 Task: Search for accommodations in Sarankhola, Bangladesh, for 8 guests from 12th July to 16th July on Airbnb.
Action: Mouse pressed left at (457, 115)
Screenshot: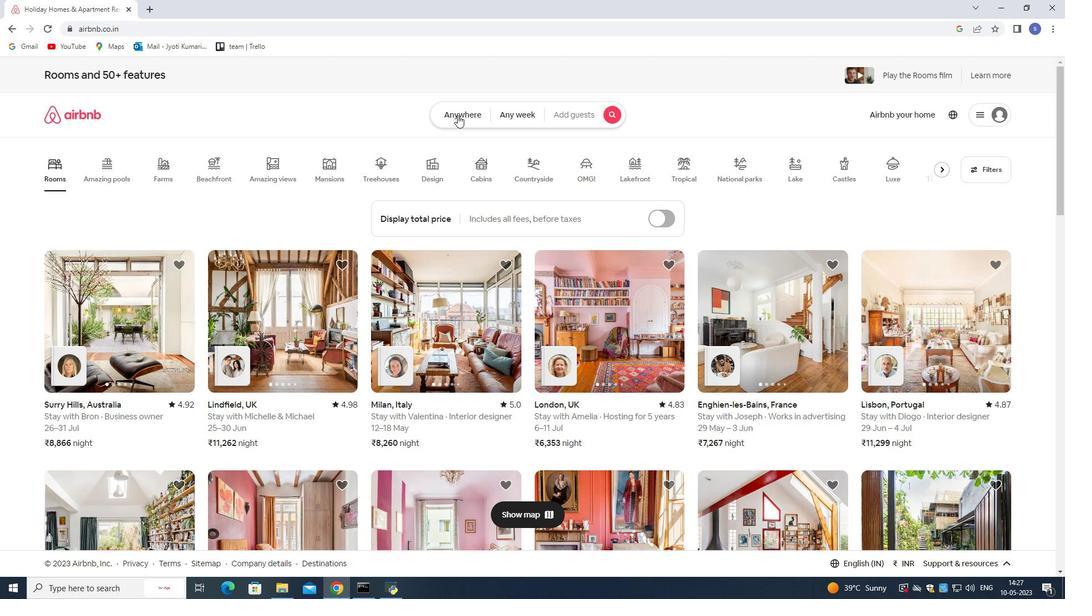 
Action: Mouse moved to (401, 158)
Screenshot: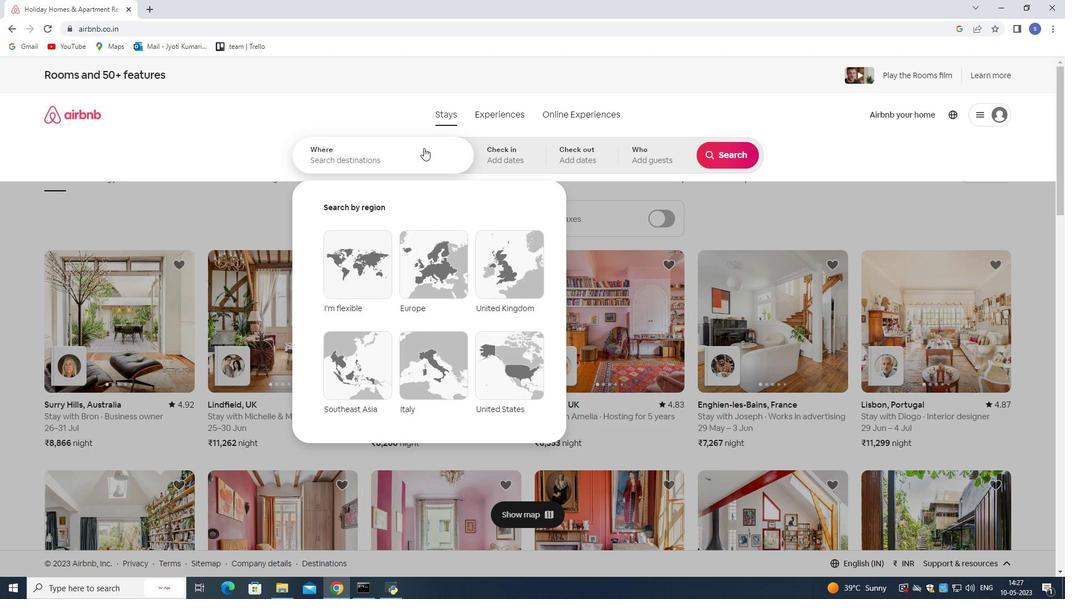 
Action: Mouse pressed left at (401, 158)
Screenshot: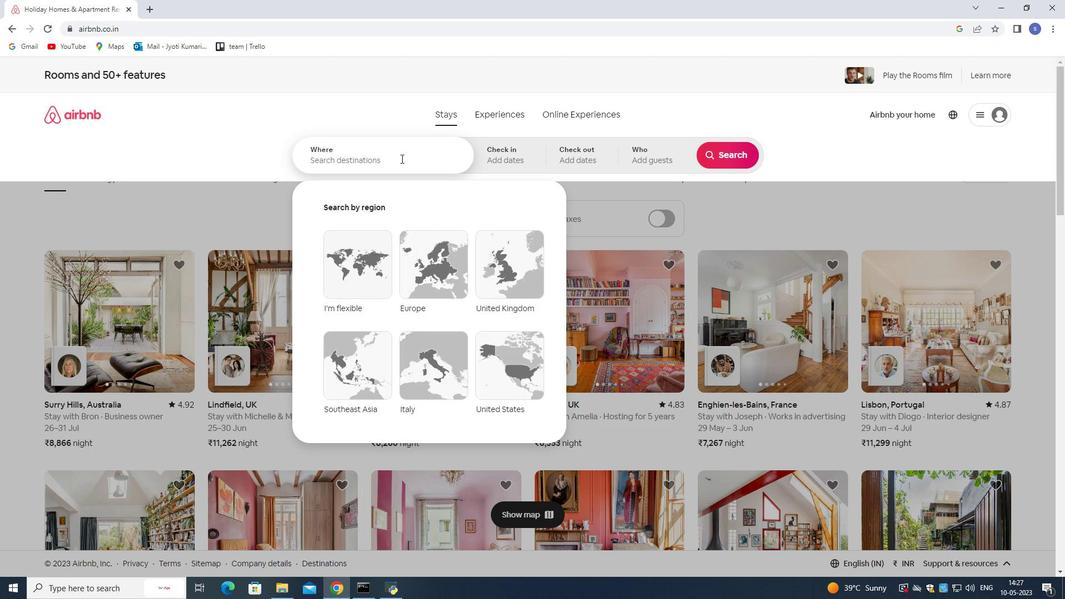 
Action: Mouse moved to (391, 169)
Screenshot: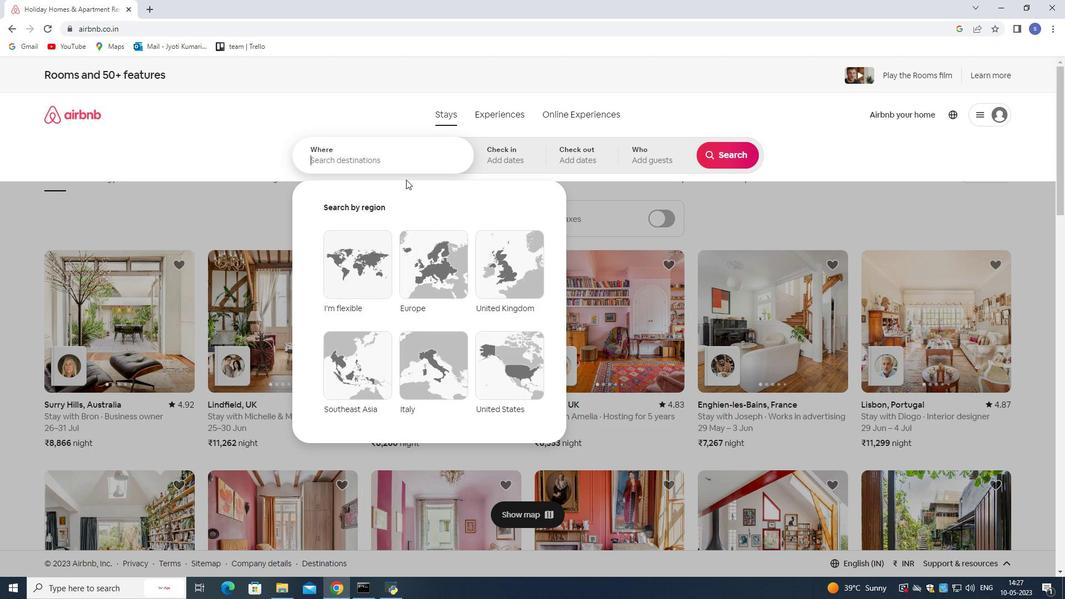 
Action: Key pressed ay<Key.backspace><Key.backspace><Key.caps_lock><Key.caps_lock><Key.caps_lock><Key.caps_lock><Key.caps_lock><Key.caps_lock><Key.caps_lock><Key.caps_lock><Key.caps_lock>SAR<Key.caps_lock><Key.backspace><Key.backspace><Key.backspace>sarankhola
Screenshot: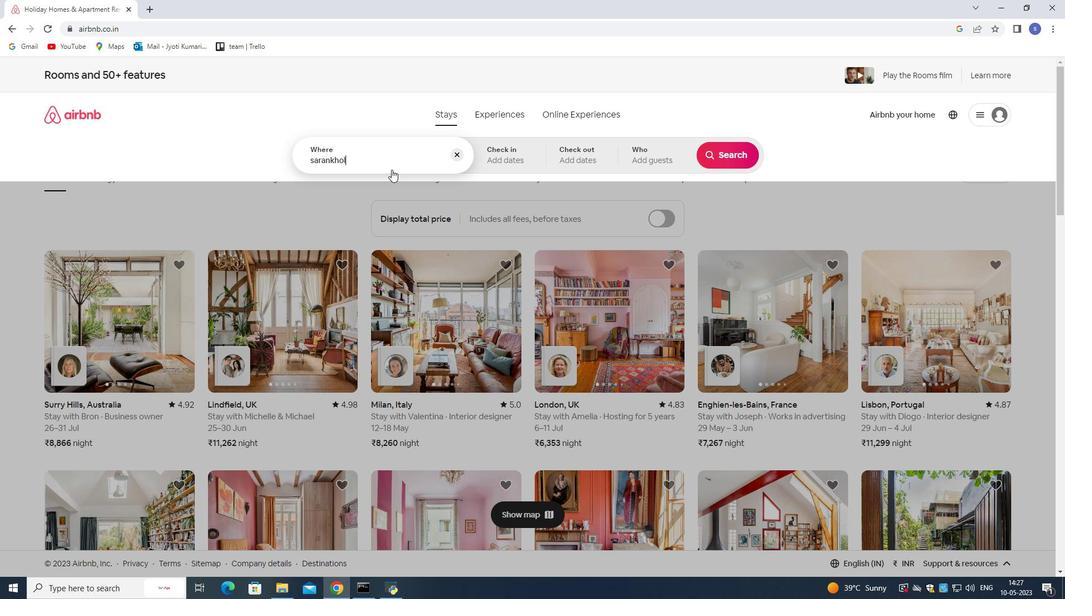 
Action: Mouse moved to (391, 157)
Screenshot: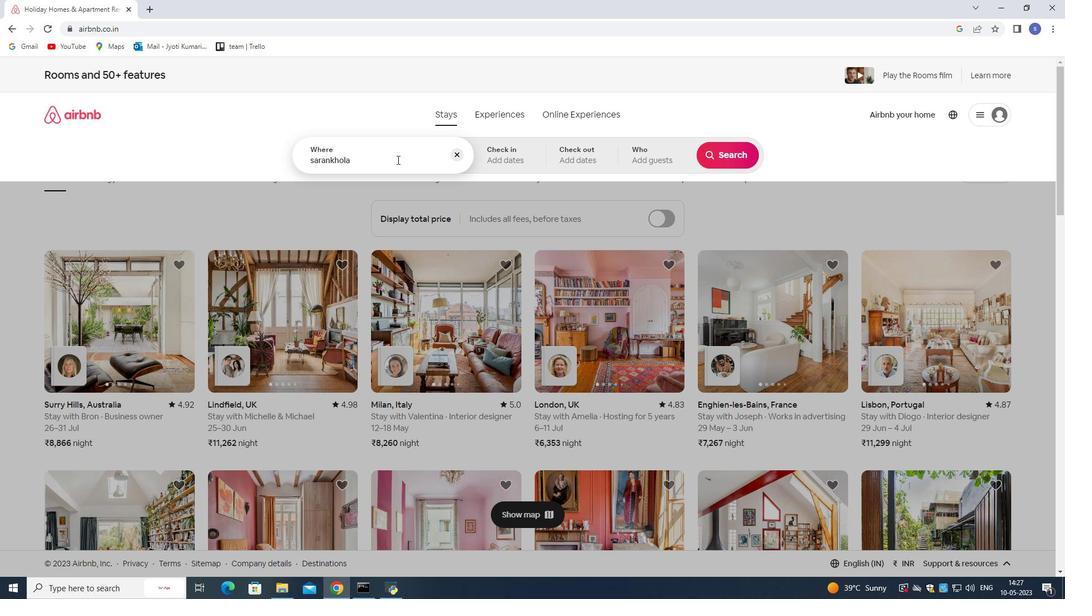 
Action: Key pressed ,<Key.space>bangladesh
Screenshot: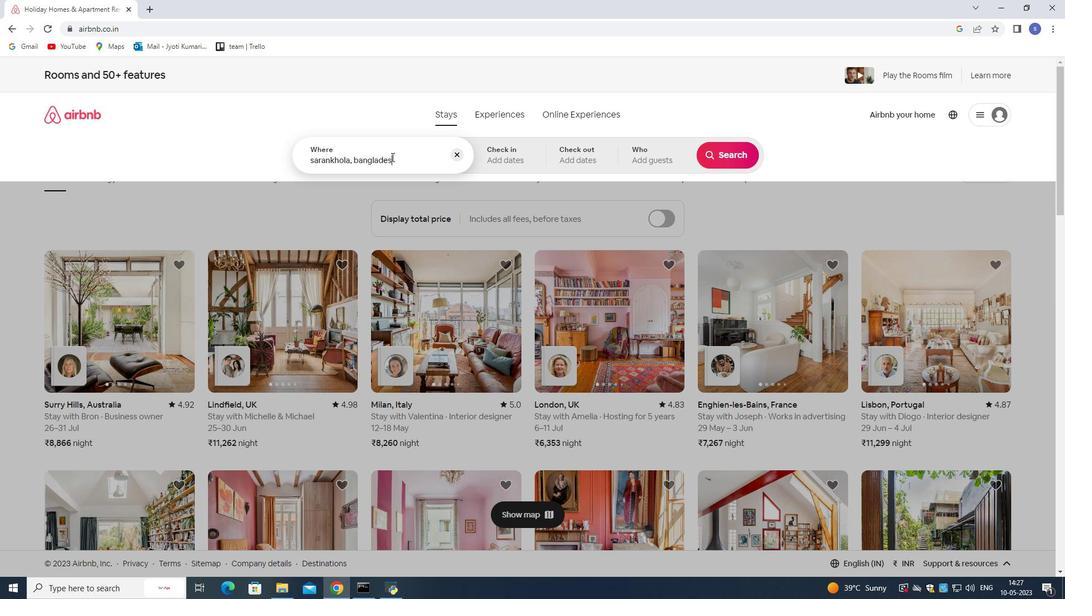 
Action: Mouse moved to (504, 147)
Screenshot: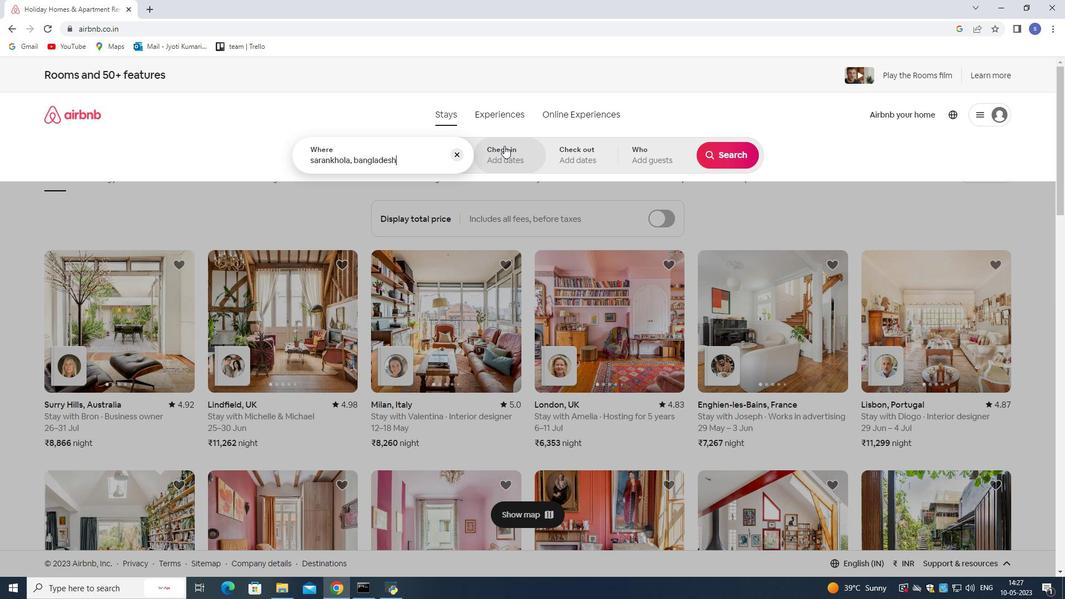 
Action: Mouse pressed left at (504, 147)
Screenshot: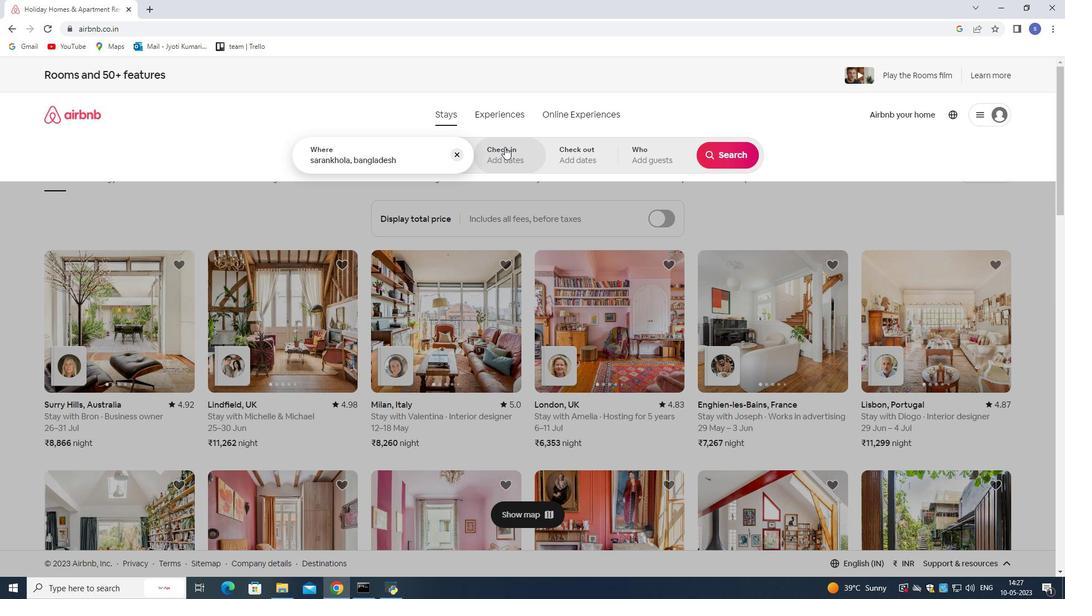 
Action: Mouse moved to (725, 238)
Screenshot: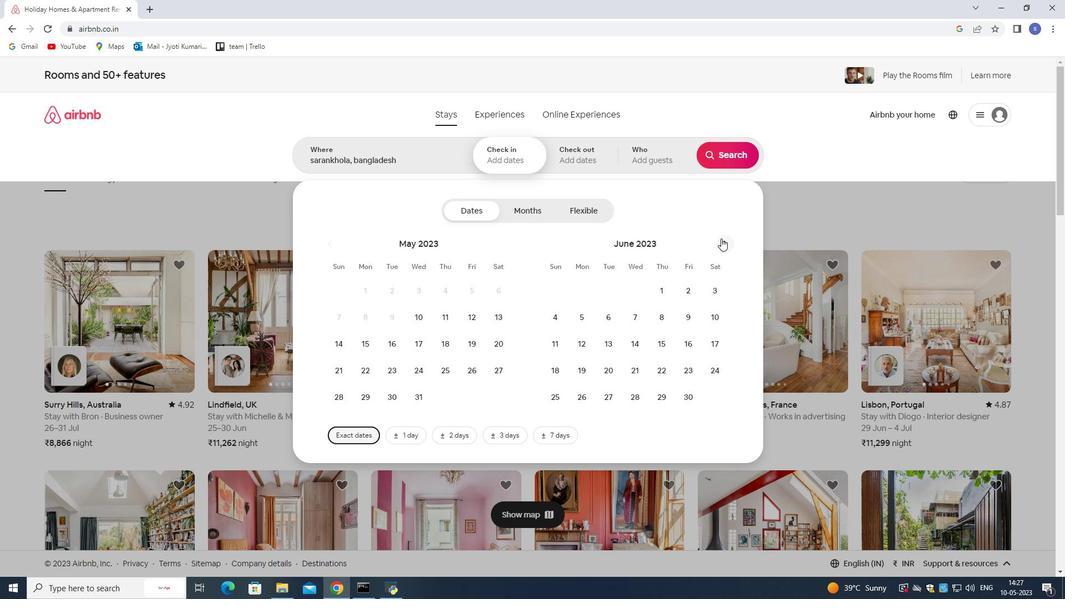 
Action: Mouse pressed left at (725, 238)
Screenshot: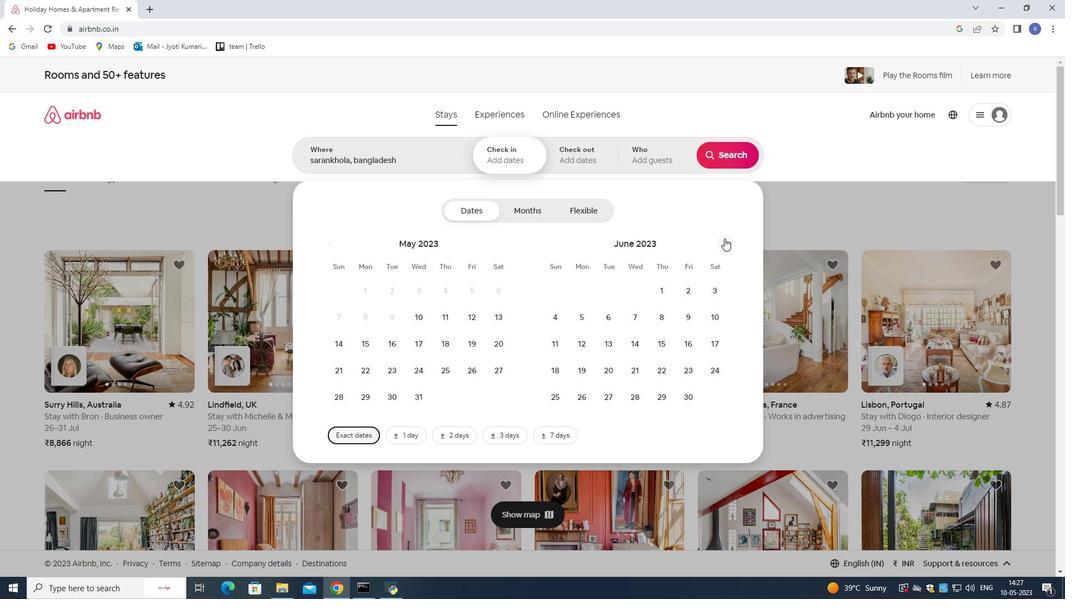 
Action: Mouse moved to (637, 337)
Screenshot: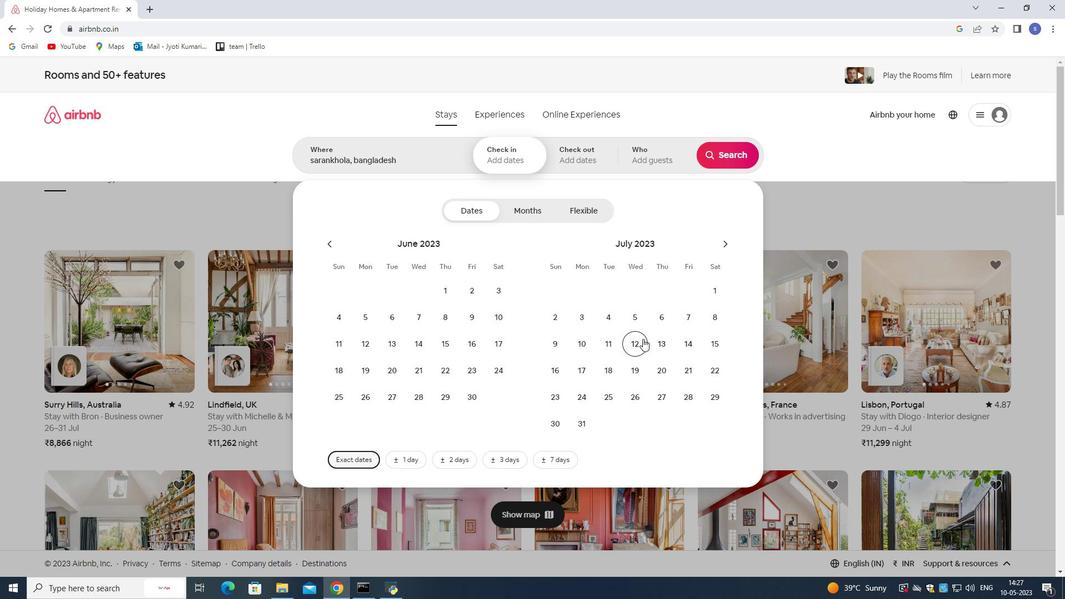 
Action: Mouse pressed left at (637, 337)
Screenshot: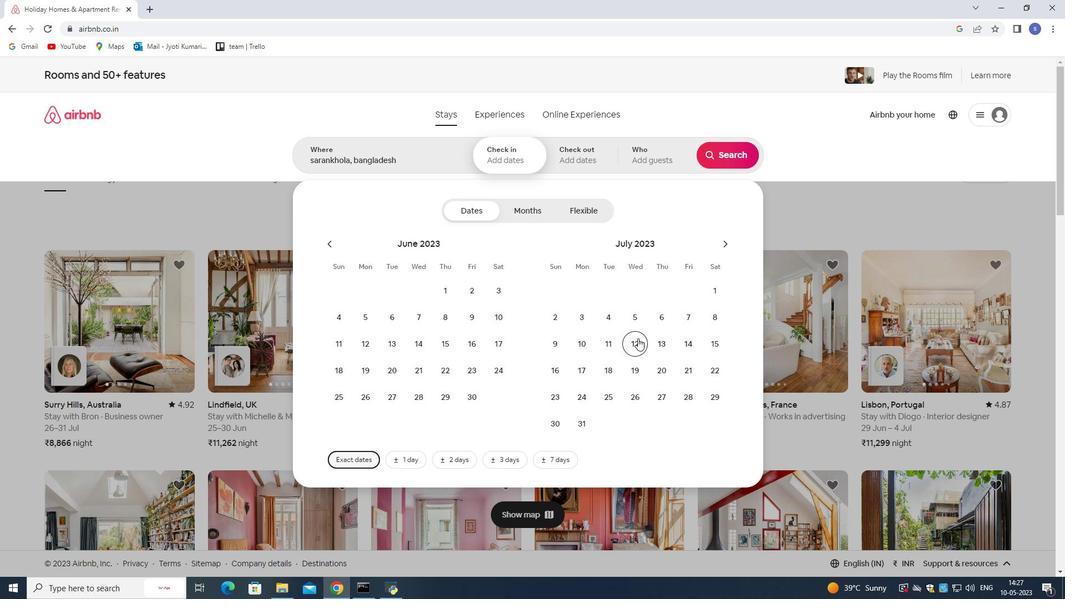 
Action: Mouse moved to (560, 370)
Screenshot: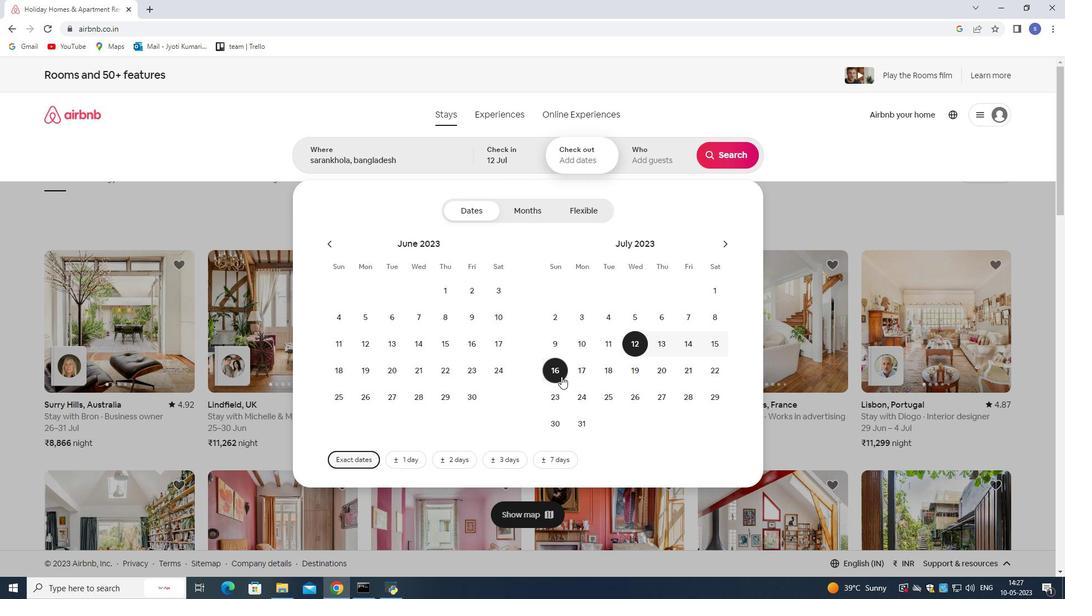 
Action: Mouse pressed left at (560, 370)
Screenshot: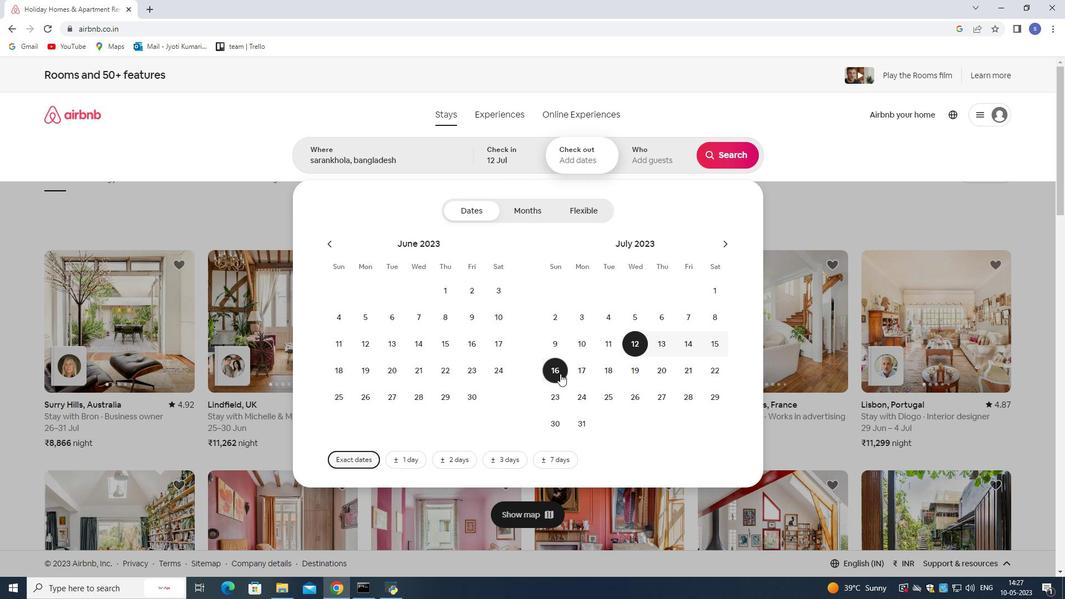 
Action: Mouse moved to (637, 154)
Screenshot: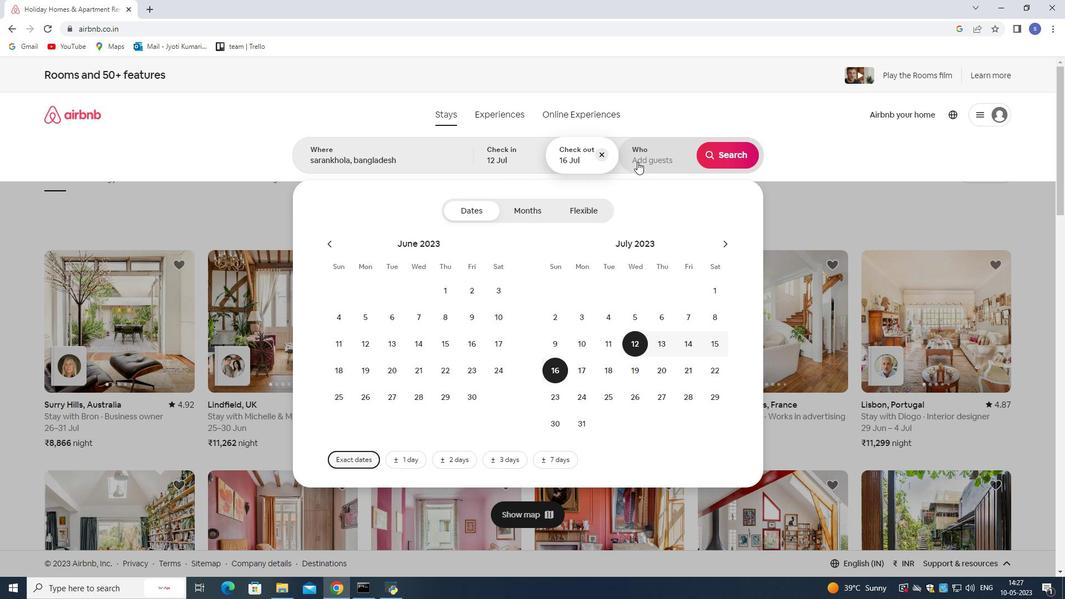 
Action: Mouse pressed left at (637, 154)
Screenshot: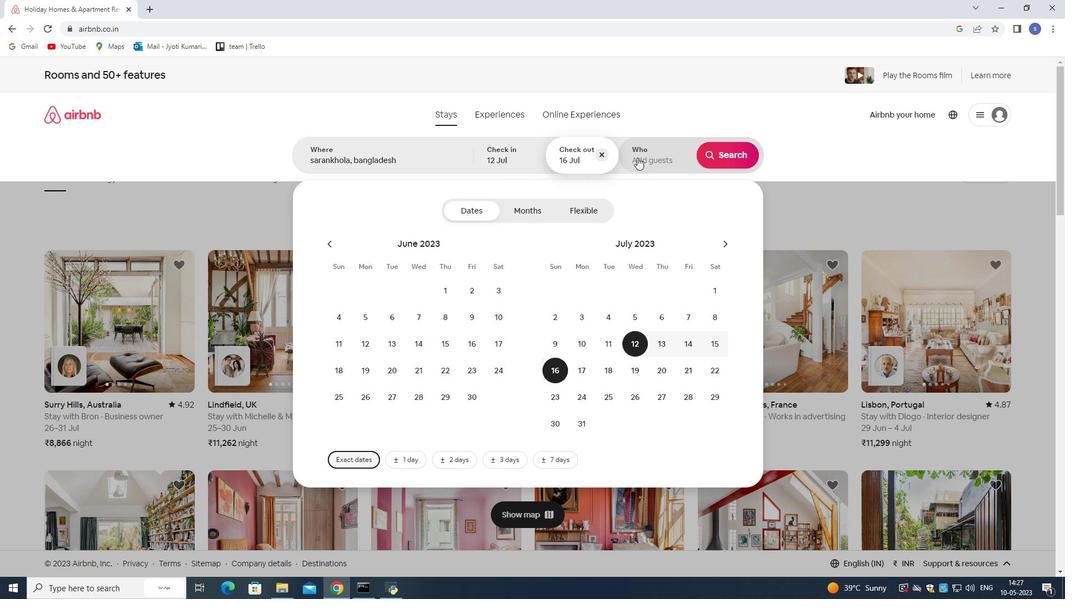 
Action: Mouse moved to (736, 214)
Screenshot: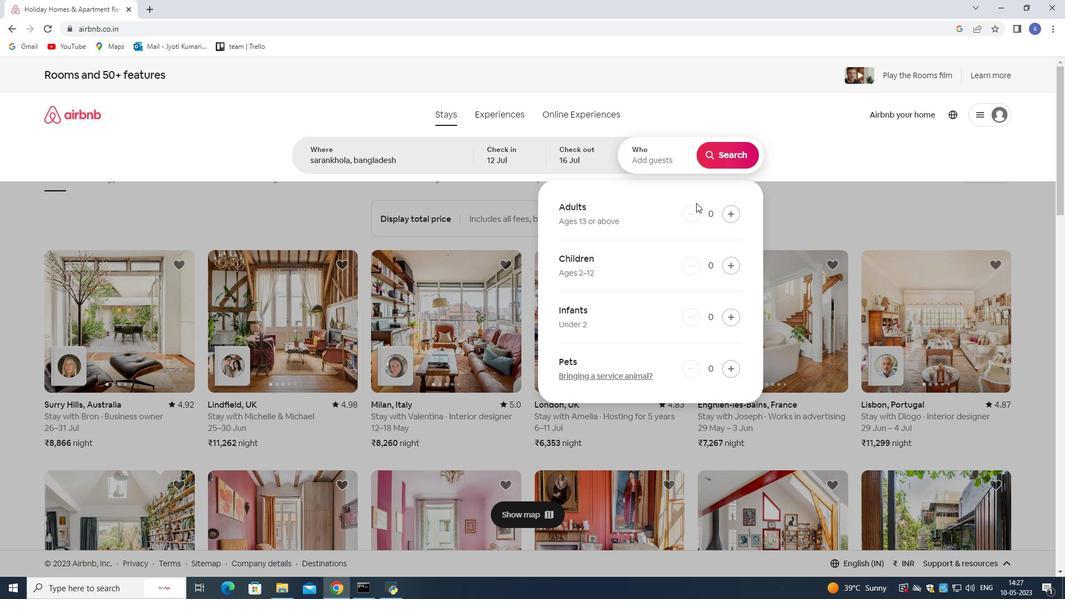 
Action: Mouse pressed left at (736, 214)
Screenshot: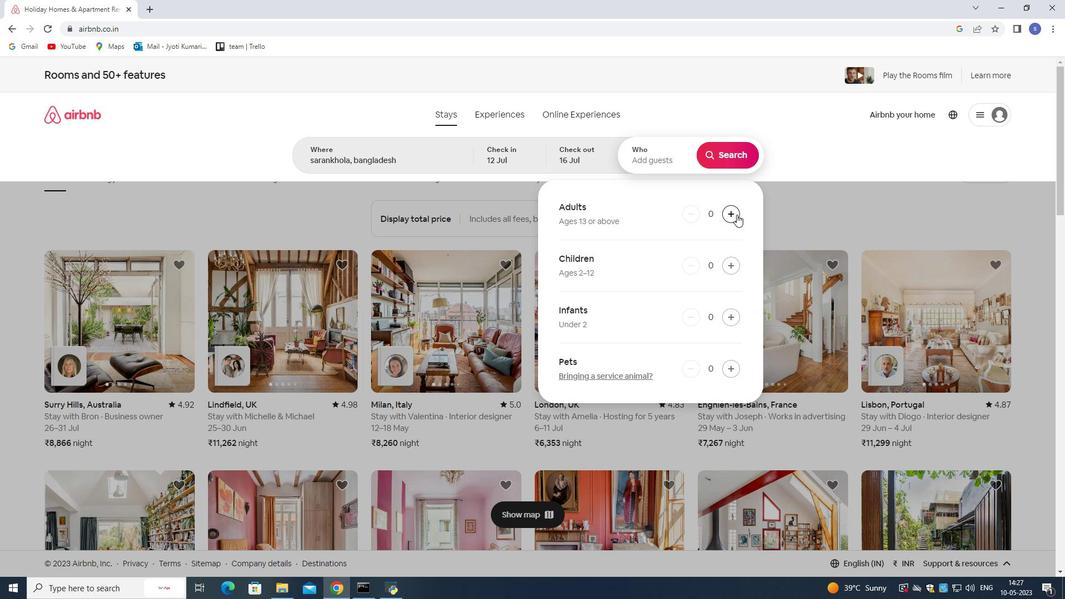 
Action: Mouse pressed left at (736, 214)
Screenshot: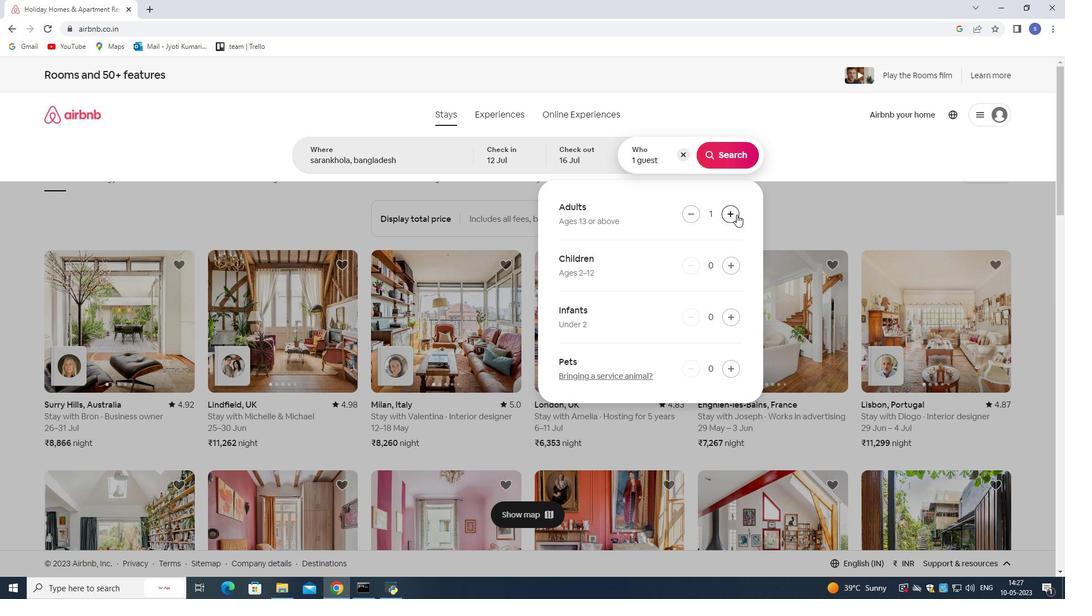 
Action: Mouse pressed left at (736, 214)
Screenshot: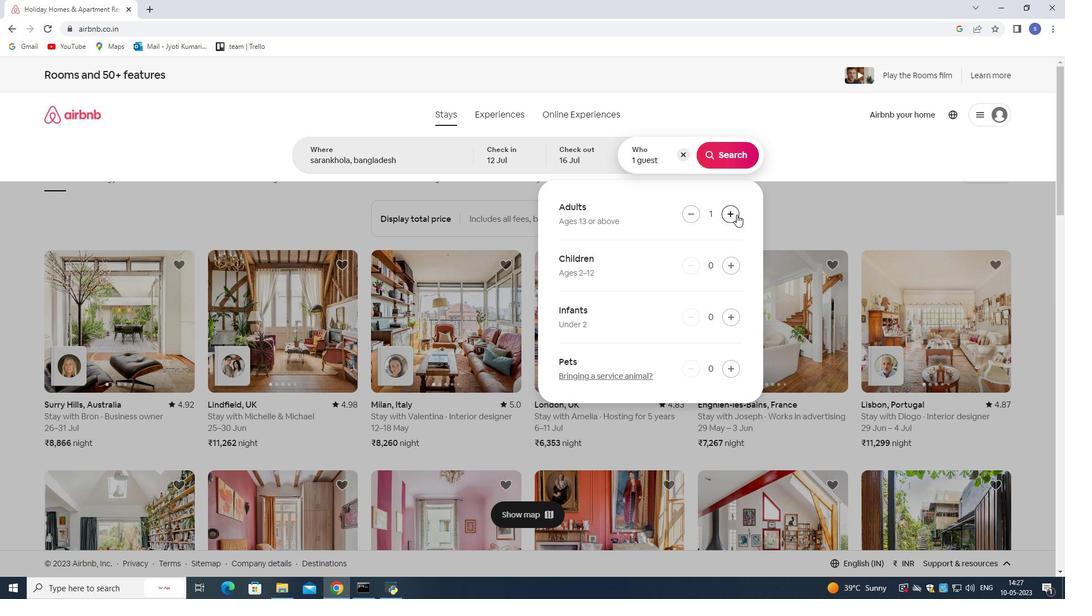 
Action: Mouse pressed left at (736, 214)
Screenshot: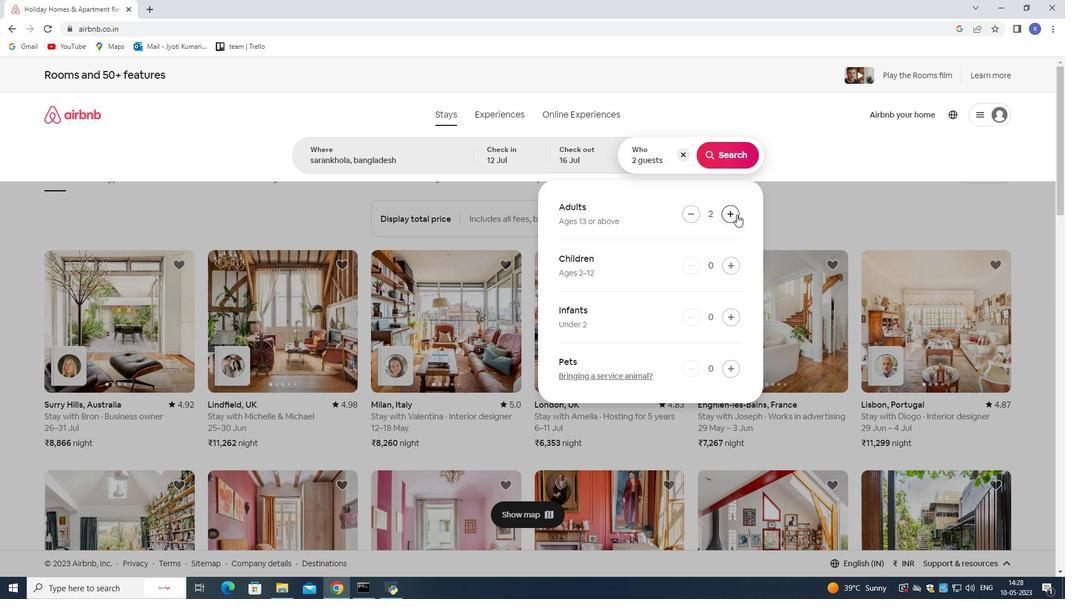 
Action: Mouse pressed left at (736, 214)
Screenshot: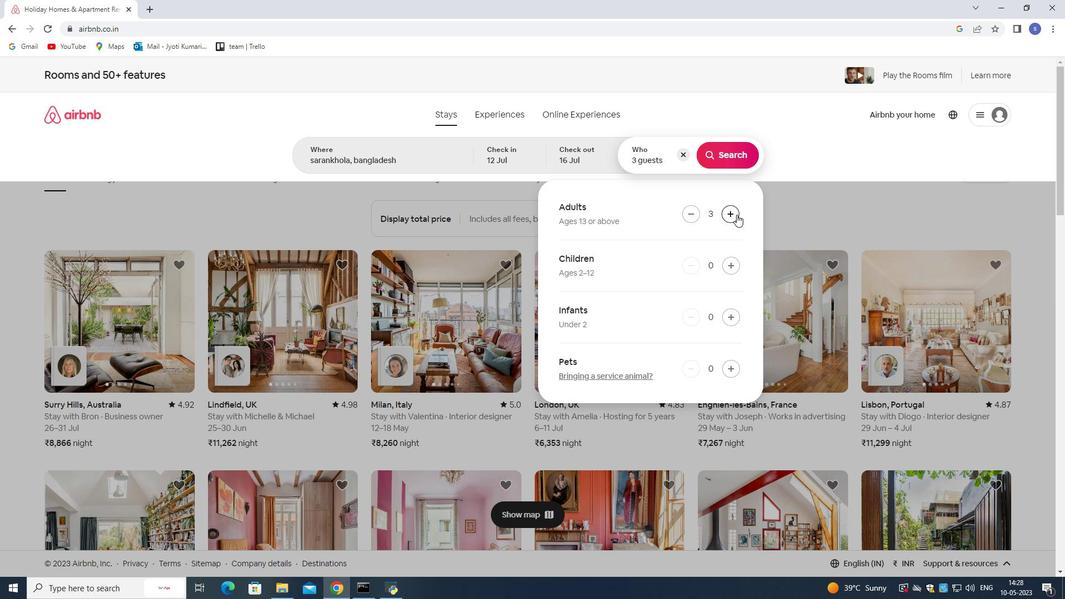
Action: Mouse pressed left at (736, 214)
Screenshot: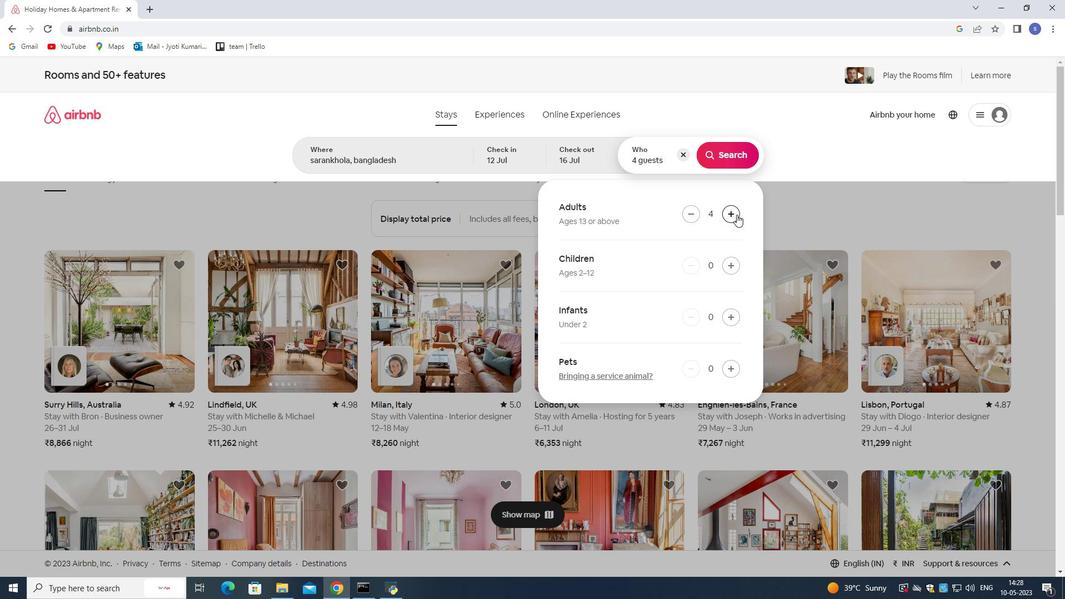 
Action: Mouse pressed left at (736, 214)
Screenshot: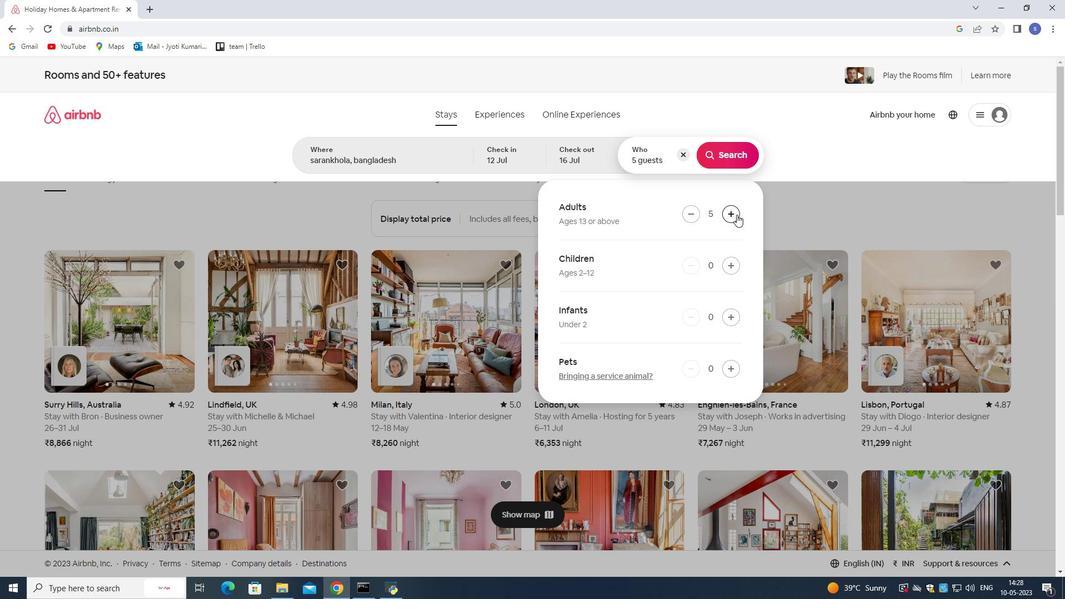 
Action: Mouse pressed left at (736, 214)
Screenshot: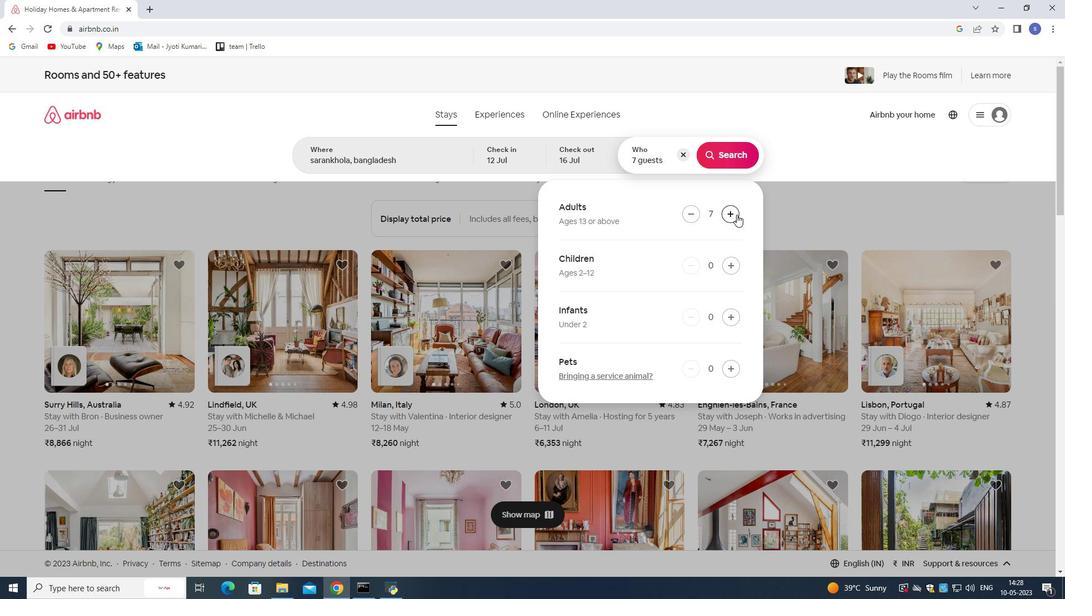 
Action: Mouse moved to (723, 156)
Screenshot: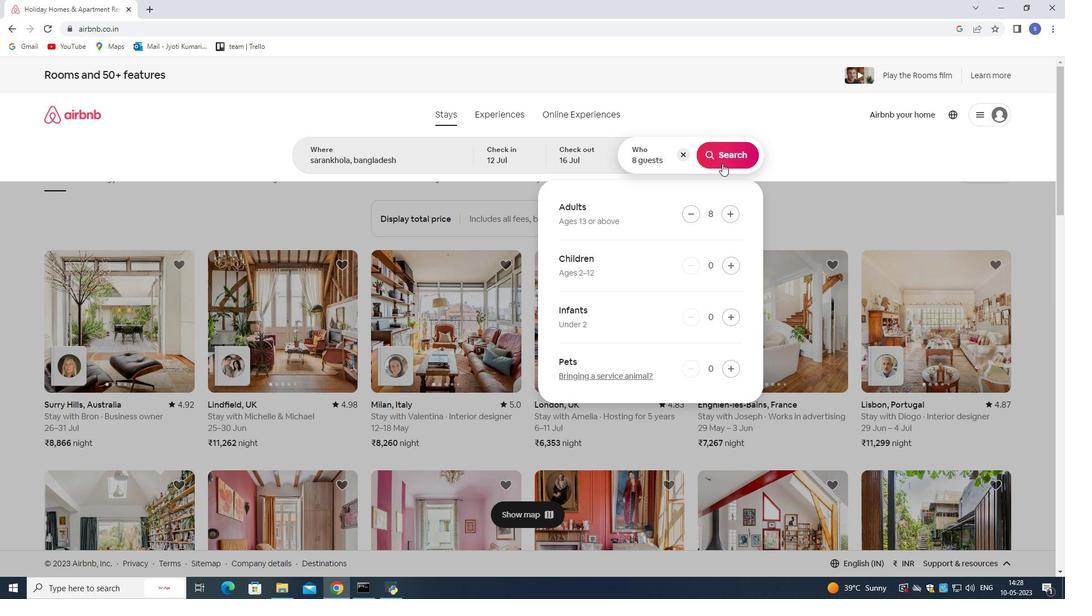
Action: Mouse pressed left at (723, 156)
Screenshot: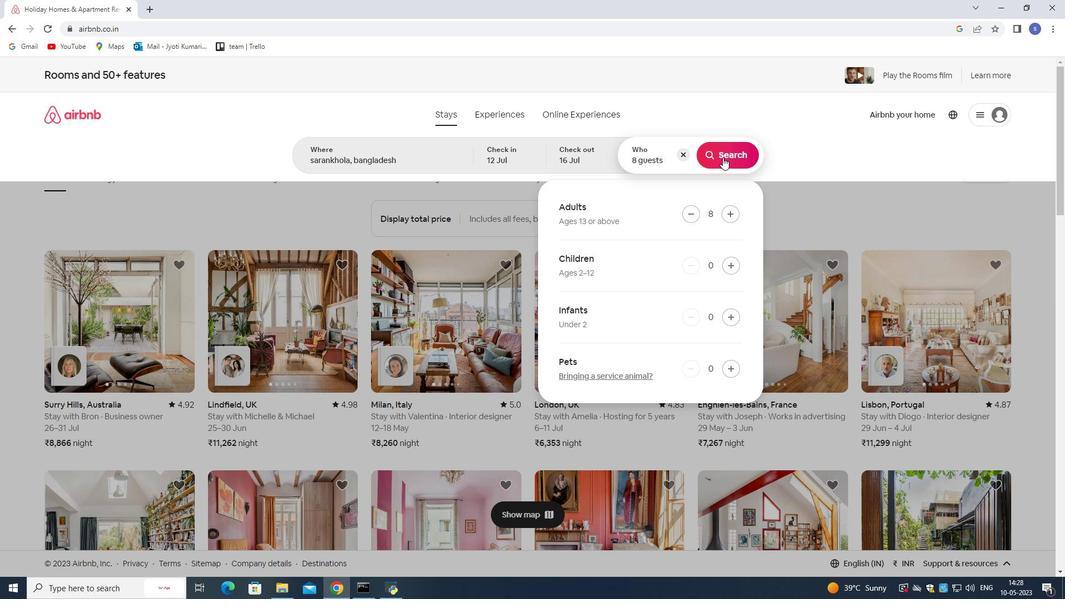 
Action: Mouse moved to (988, 148)
Screenshot: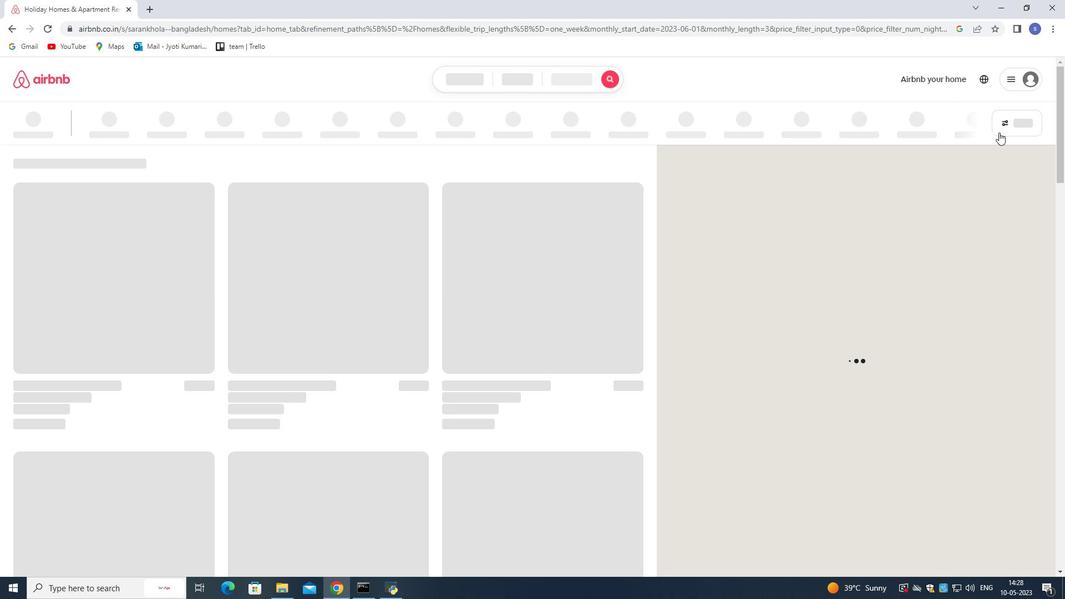 
Action: Mouse pressed left at (988, 148)
Screenshot: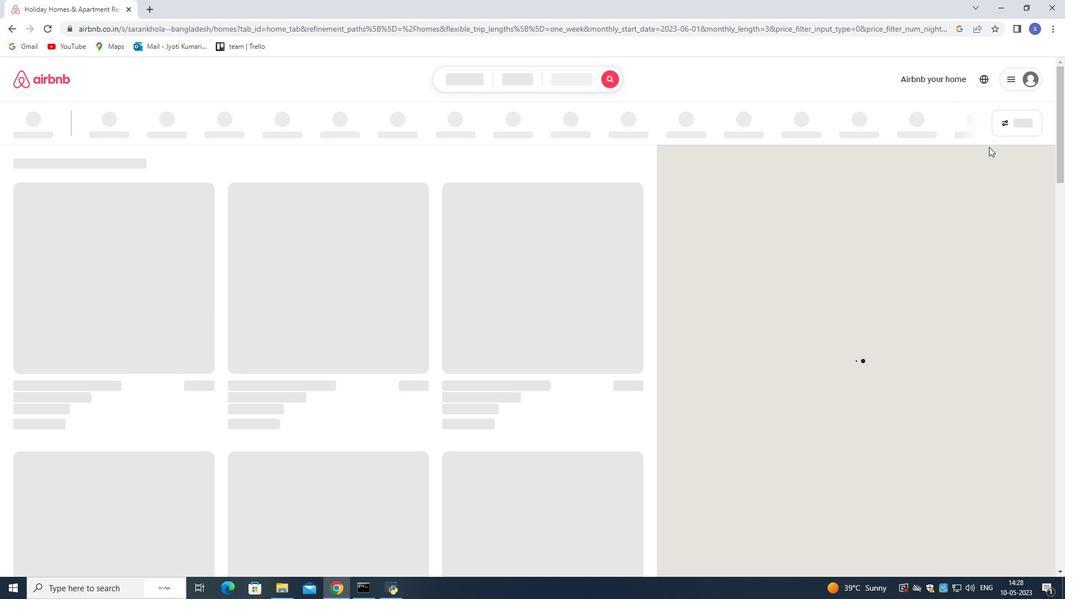 
Action: Mouse moved to (1009, 124)
Screenshot: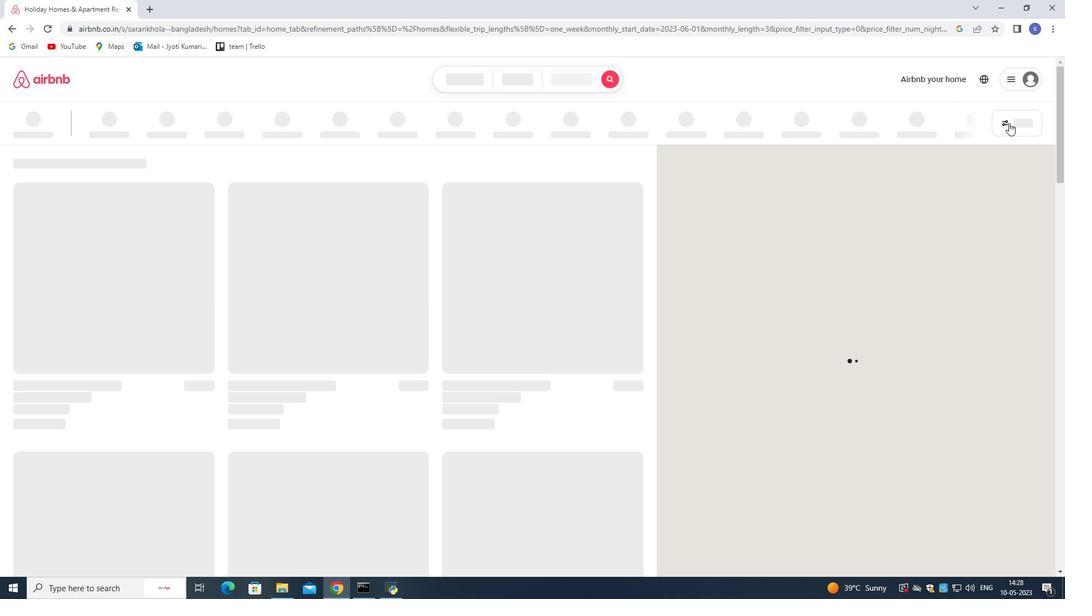 
